 Task: View the added followers on the profile page
Action: Mouse scrolled (244, 170) with delta (0, 0)
Screenshot: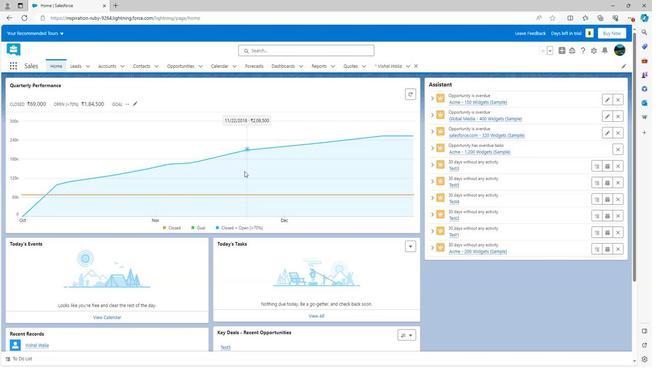 
Action: Mouse scrolled (244, 170) with delta (0, 0)
Screenshot: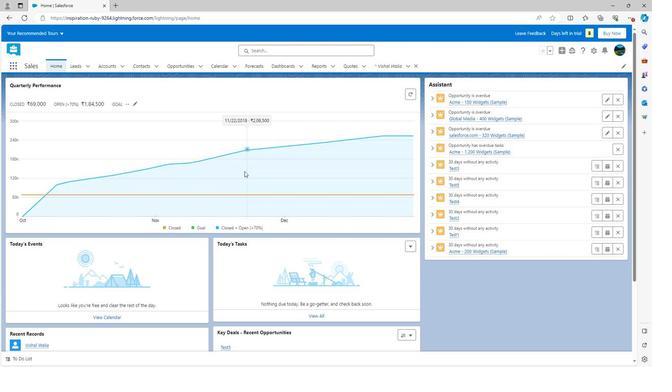 
Action: Mouse scrolled (244, 171) with delta (0, 0)
Screenshot: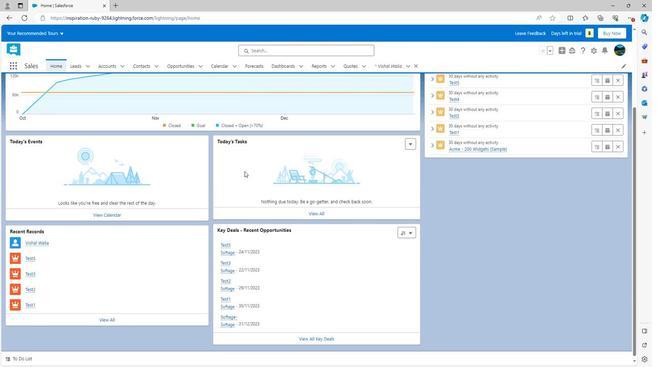 
Action: Mouse scrolled (244, 171) with delta (0, 0)
Screenshot: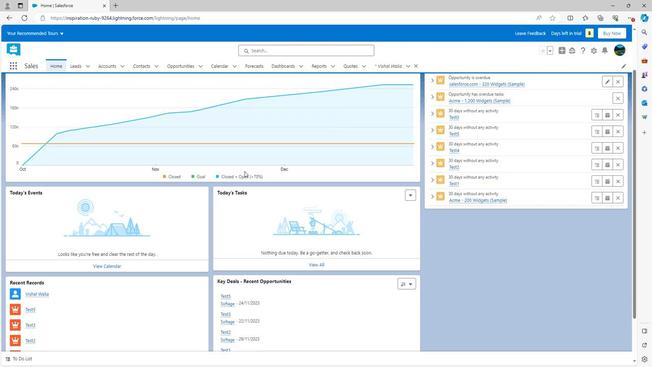 
Action: Mouse scrolled (244, 171) with delta (0, 0)
Screenshot: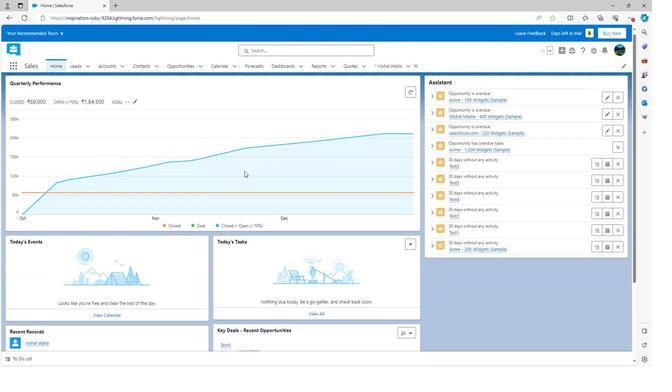 
Action: Mouse scrolled (244, 171) with delta (0, 0)
Screenshot: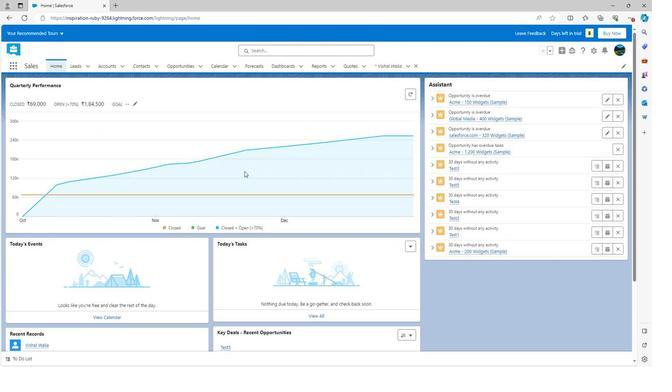 
Action: Mouse moved to (616, 51)
Screenshot: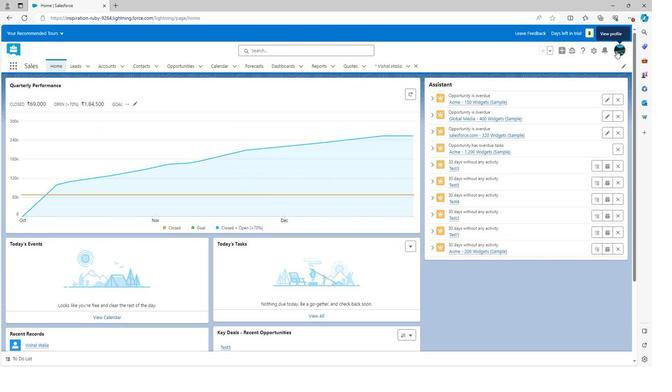 
Action: Mouse pressed left at (616, 51)
Screenshot: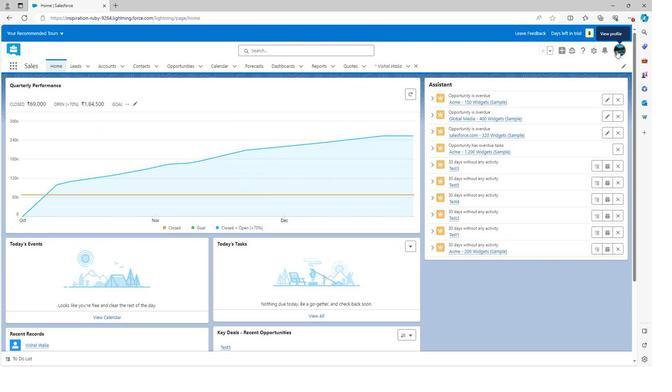 
Action: Mouse moved to (514, 77)
Screenshot: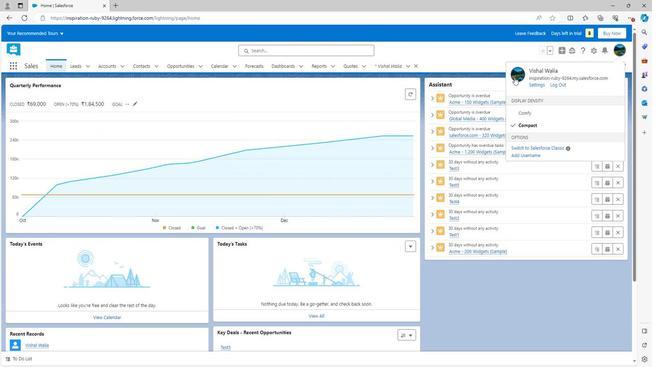 
Action: Mouse pressed left at (514, 77)
Screenshot: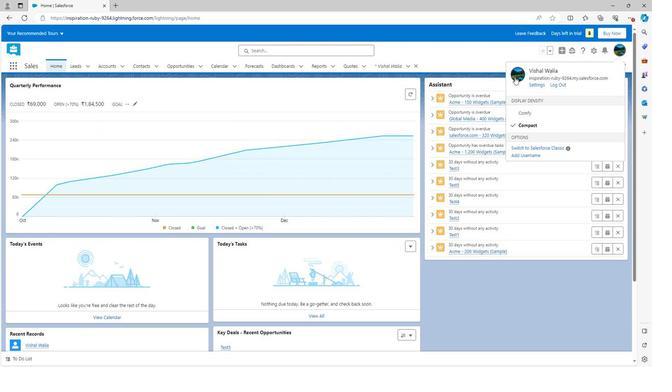 
Action: Mouse moved to (485, 228)
Screenshot: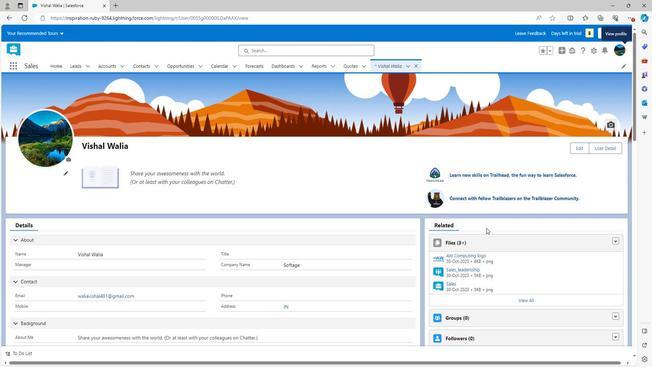 
Action: Mouse scrolled (485, 227) with delta (0, 0)
Screenshot: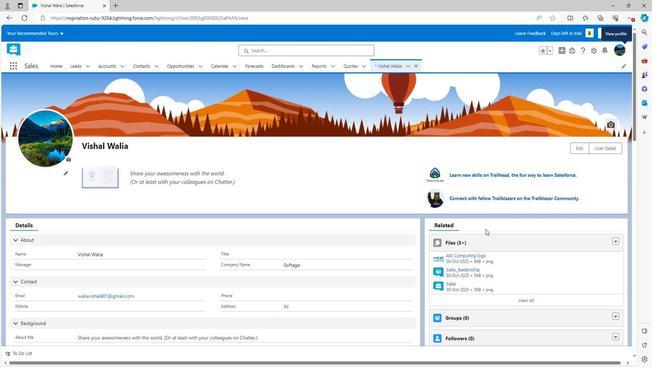 
Action: Mouse scrolled (485, 227) with delta (0, 0)
Screenshot: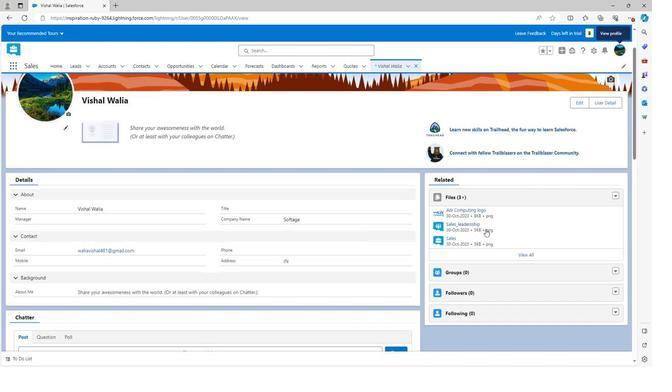 
Action: Mouse scrolled (485, 227) with delta (0, 0)
Screenshot: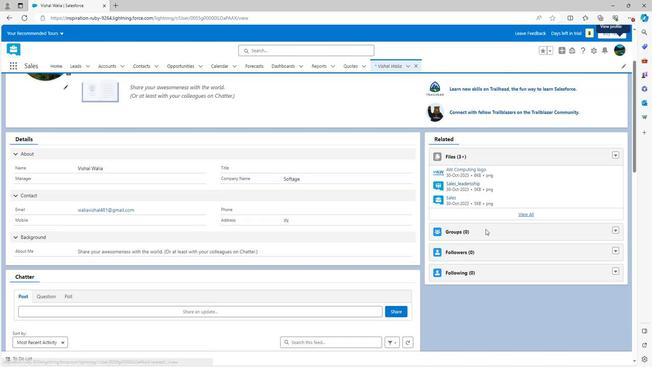 
Action: Mouse moved to (468, 201)
Screenshot: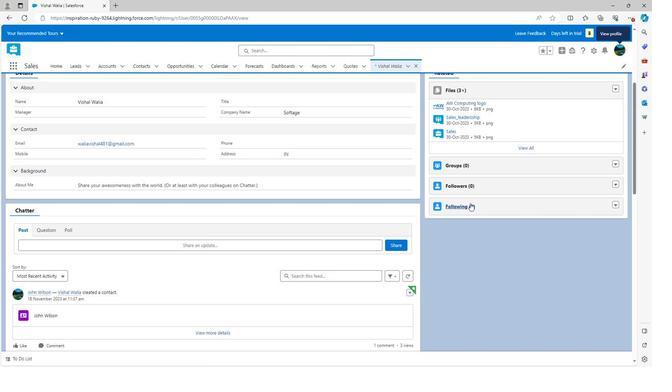 
Action: Mouse pressed left at (468, 201)
Screenshot: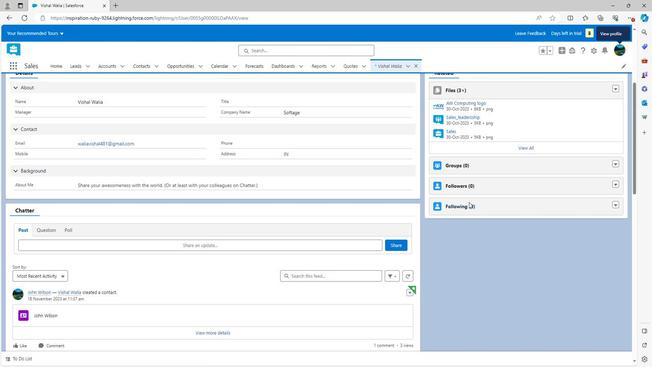 
Action: Mouse moved to (459, 208)
Screenshot: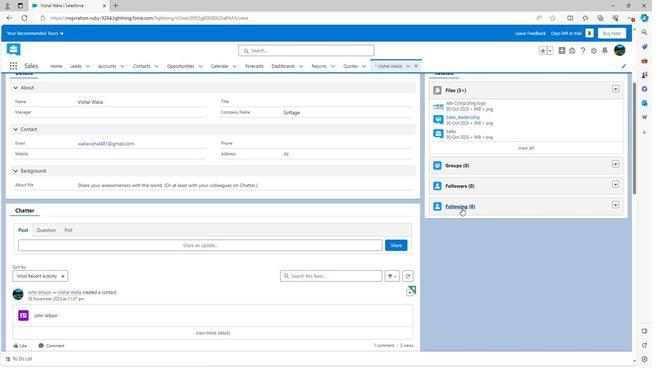 
Action: Mouse pressed left at (459, 208)
Screenshot: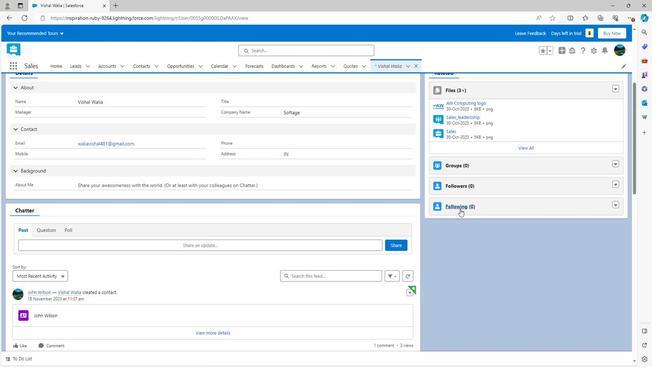 
Action: Mouse moved to (5, 19)
Screenshot: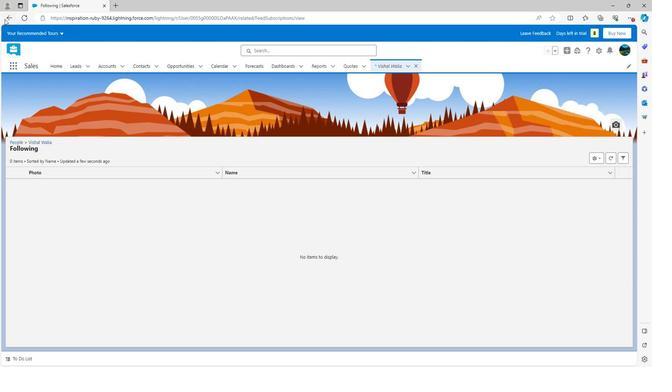 
Action: Mouse pressed left at (5, 19)
Screenshot: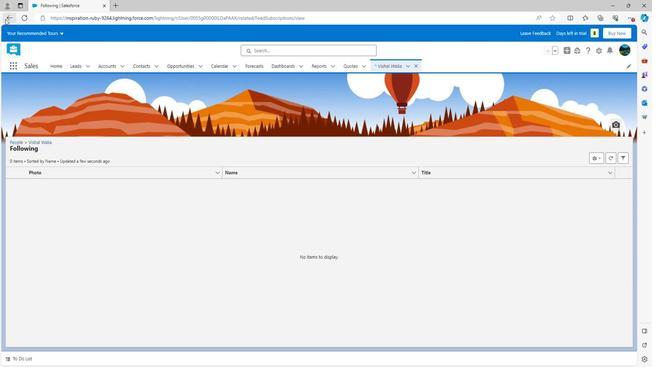 
Action: Mouse moved to (611, 189)
Screenshot: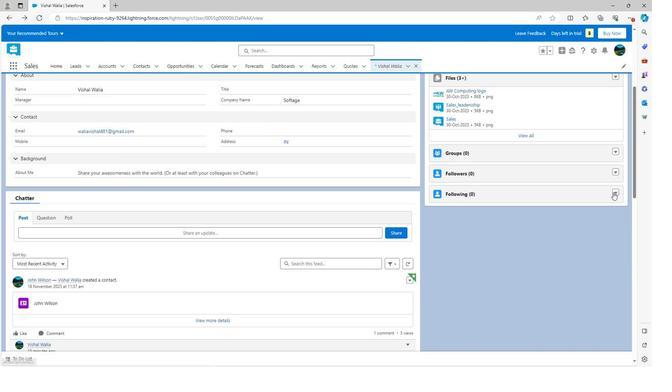 
Action: Mouse pressed left at (611, 189)
Screenshot: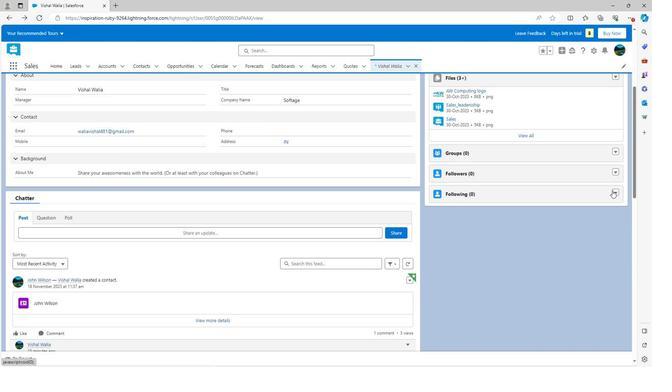 
Action: Mouse moved to (551, 218)
Screenshot: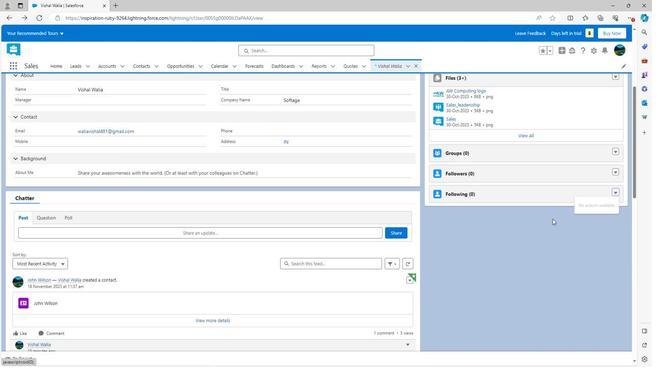 
Action: Mouse pressed left at (551, 218)
Screenshot: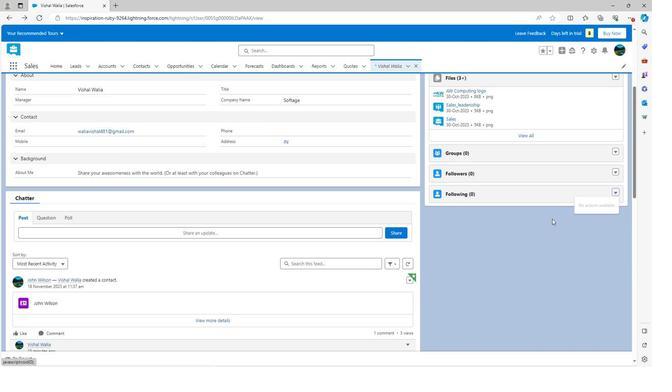 
Action: Mouse moved to (321, 217)
Screenshot: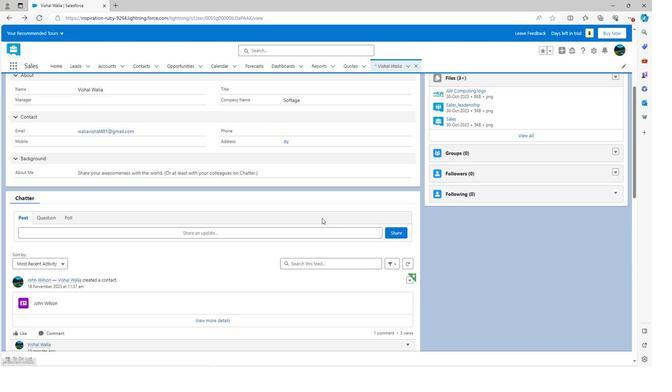 
Action: Mouse scrolled (321, 217) with delta (0, 0)
Screenshot: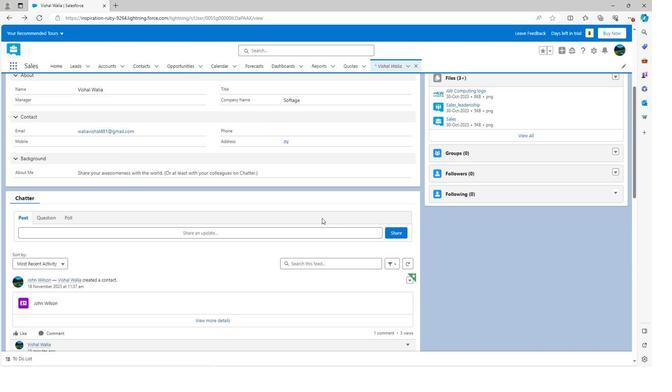 
Action: Mouse scrolled (321, 217) with delta (0, 0)
Screenshot: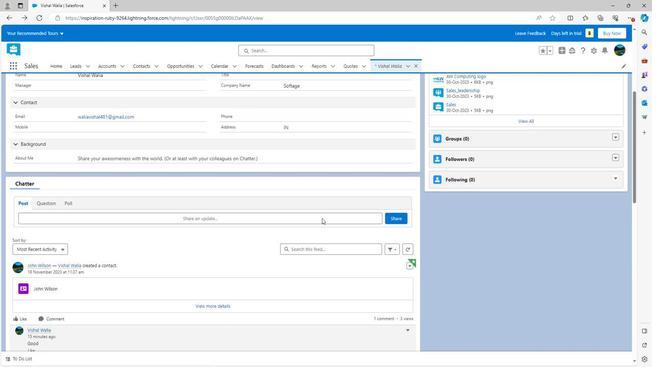 
Action: Mouse scrolled (321, 217) with delta (0, 0)
Screenshot: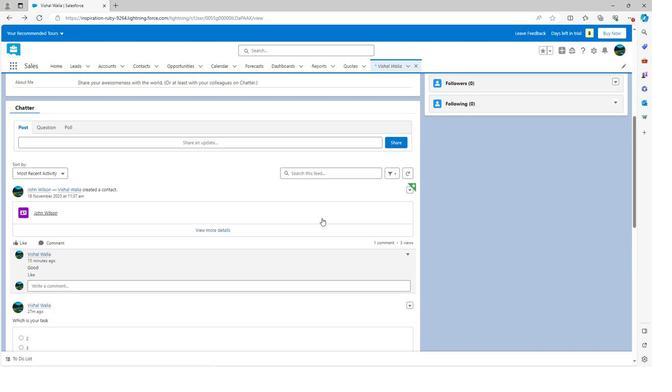
Action: Mouse scrolled (321, 217) with delta (0, 0)
Screenshot: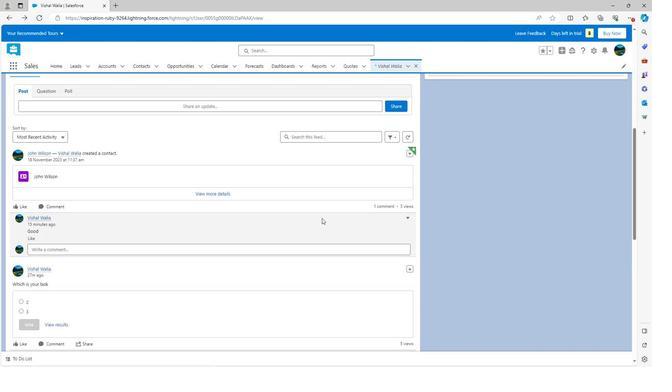 
Action: Mouse scrolled (321, 217) with delta (0, 0)
Screenshot: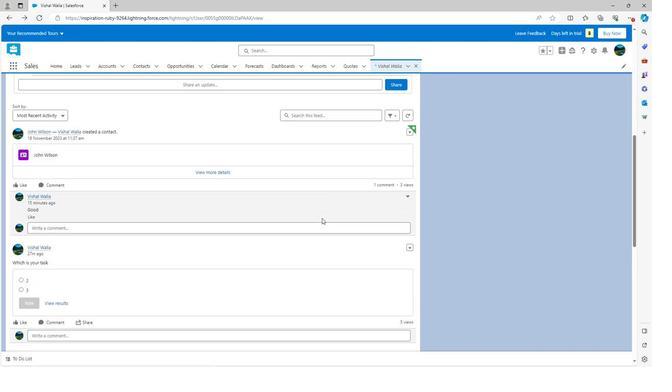 
Action: Mouse scrolled (321, 217) with delta (0, 0)
Screenshot: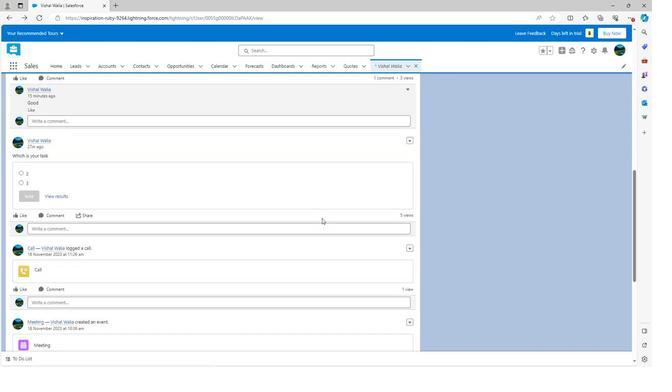 
Action: Mouse scrolled (321, 217) with delta (0, 0)
Screenshot: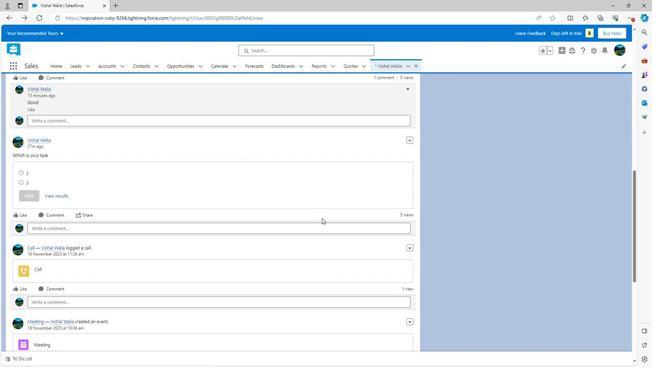 
Action: Mouse scrolled (321, 217) with delta (0, 0)
Screenshot: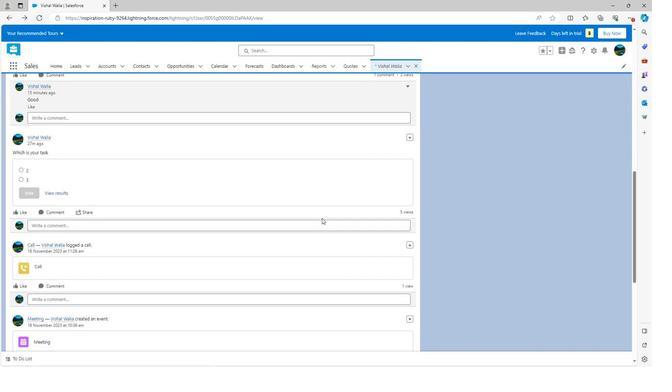 
Action: Mouse scrolled (321, 217) with delta (0, 0)
Screenshot: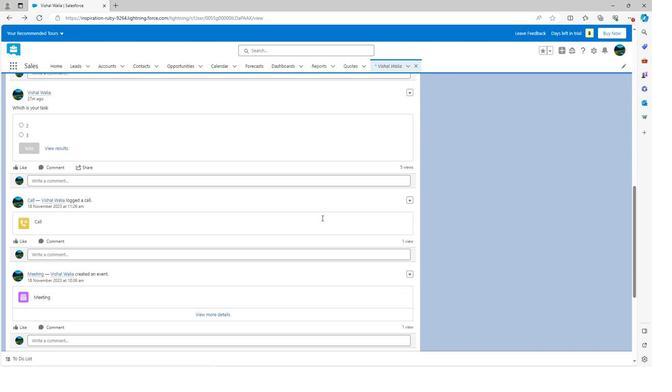 
Action: Mouse scrolled (321, 217) with delta (0, 0)
Screenshot: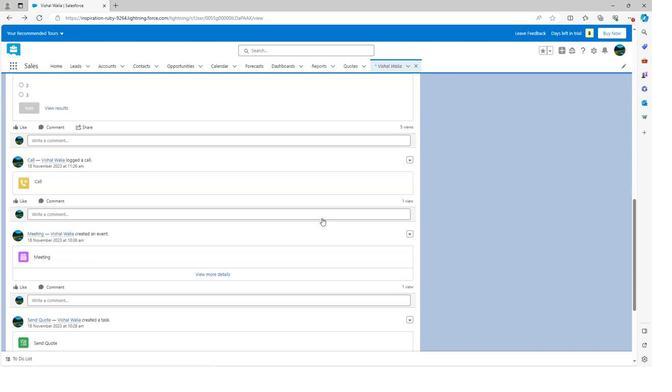 
Action: Mouse scrolled (321, 217) with delta (0, 0)
Screenshot: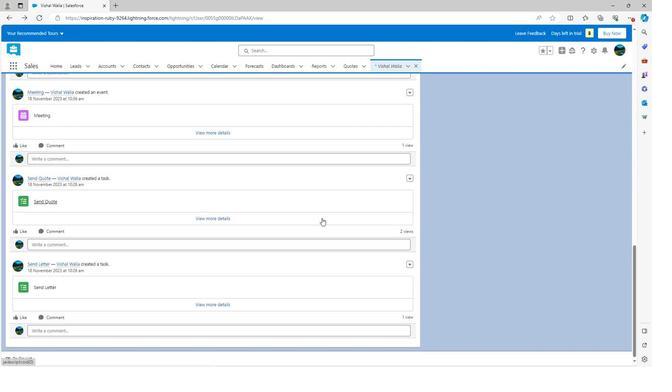 
Action: Mouse scrolled (321, 217) with delta (0, 0)
Screenshot: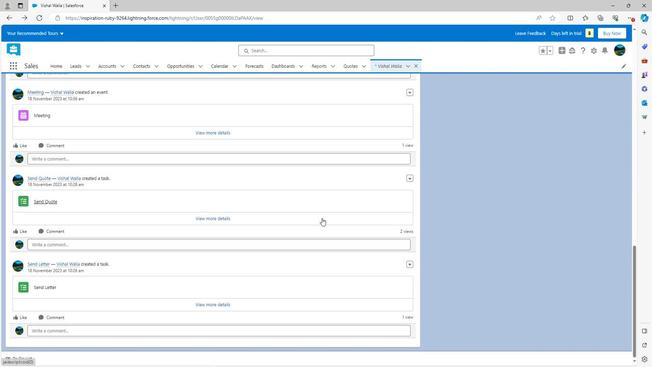 
Action: Mouse scrolled (321, 217) with delta (0, 0)
Screenshot: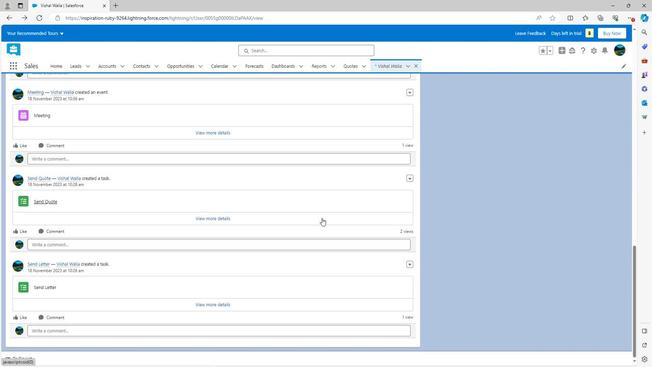 
Action: Mouse scrolled (321, 217) with delta (0, 0)
Screenshot: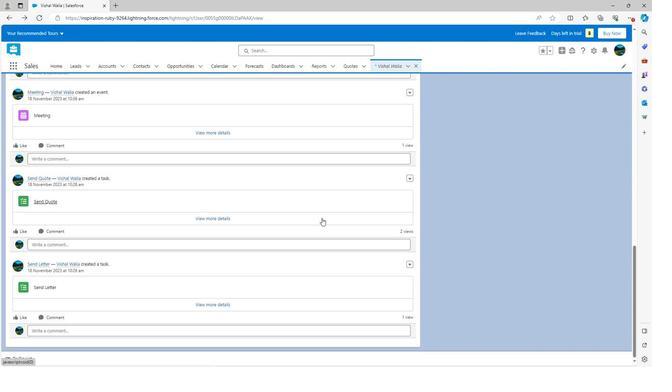 
Action: Mouse scrolled (321, 217) with delta (0, 0)
Screenshot: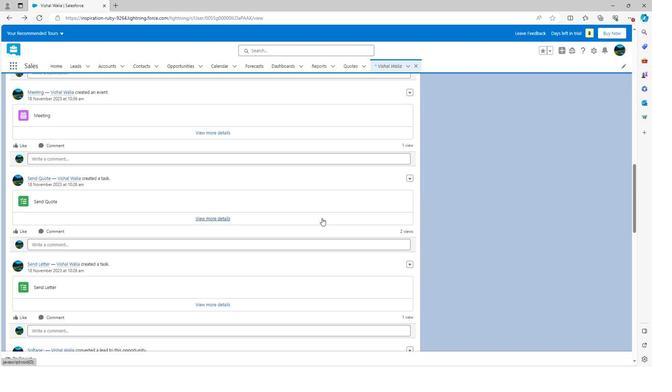 
Action: Mouse scrolled (321, 217) with delta (0, 0)
Screenshot: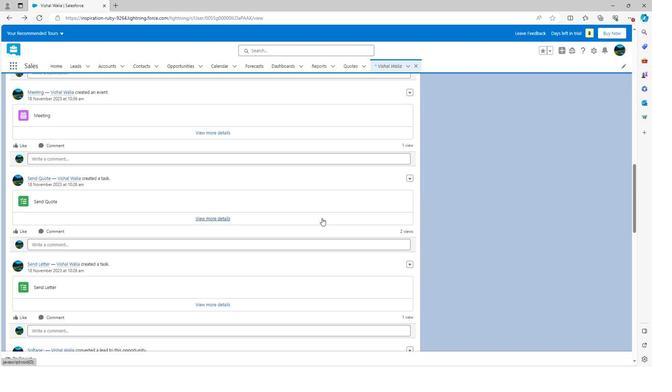 
Action: Mouse scrolled (321, 217) with delta (0, 0)
Screenshot: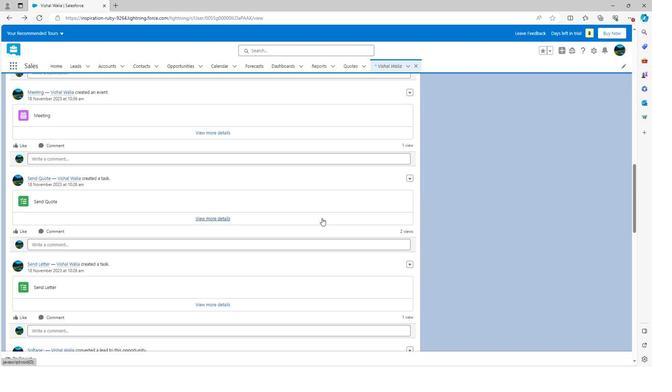 
Action: Mouse scrolled (321, 217) with delta (0, 0)
Screenshot: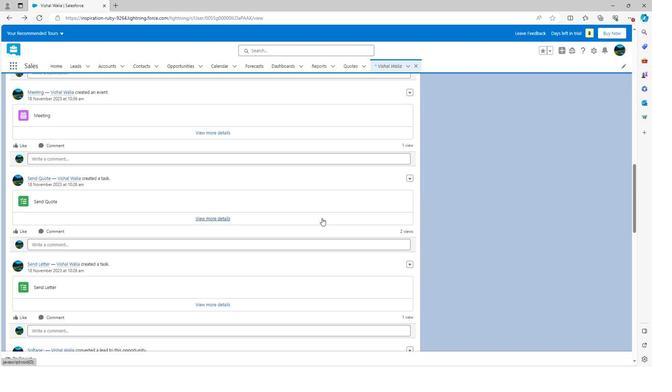 
Action: Mouse scrolled (321, 217) with delta (0, 0)
Screenshot: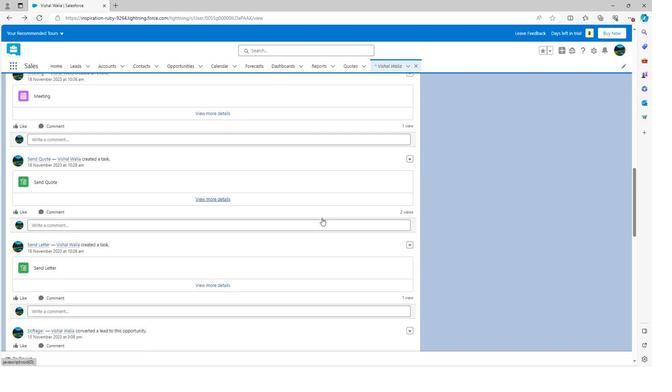 
Action: Mouse scrolled (321, 217) with delta (0, 0)
Screenshot: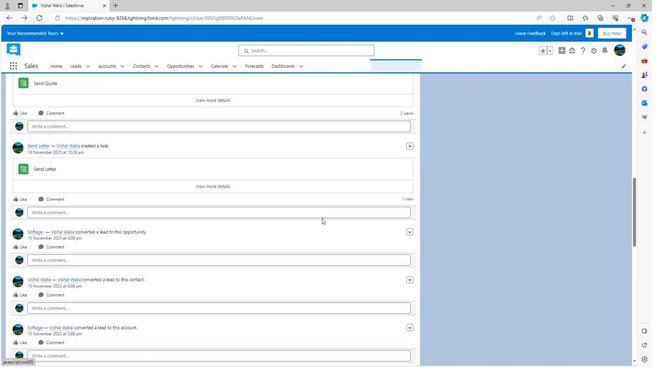
Action: Mouse scrolled (321, 217) with delta (0, 0)
Screenshot: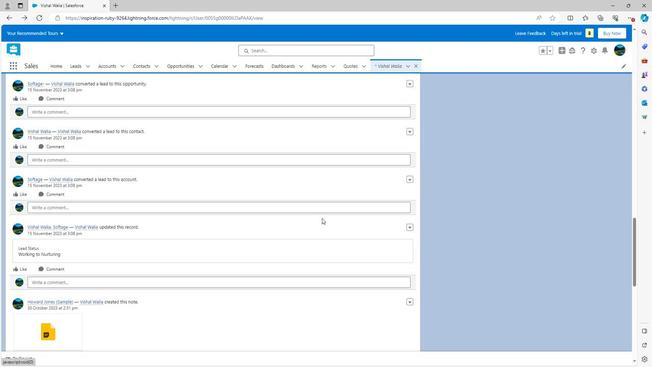 
Action: Mouse moved to (321, 217)
Screenshot: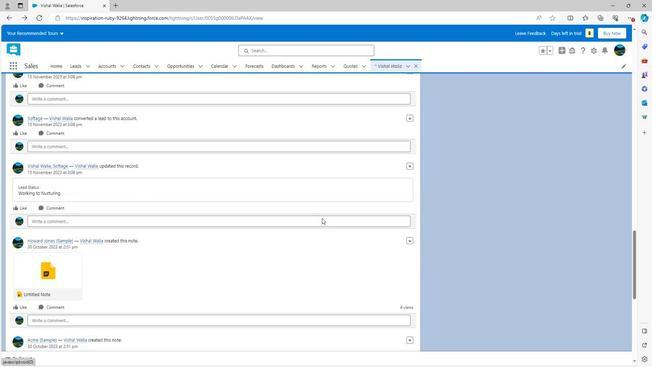 
Action: Mouse scrolled (321, 217) with delta (0, 0)
Screenshot: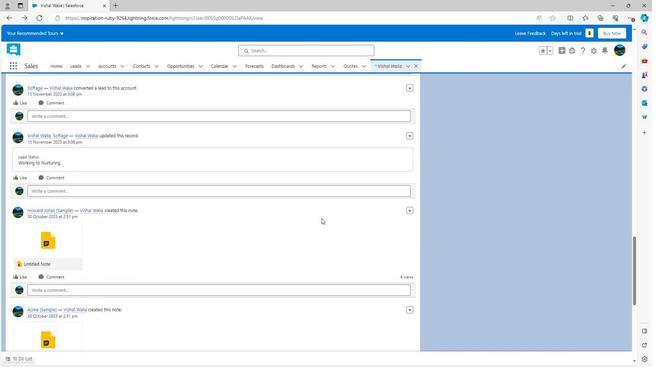 
Action: Mouse scrolled (321, 217) with delta (0, 0)
Screenshot: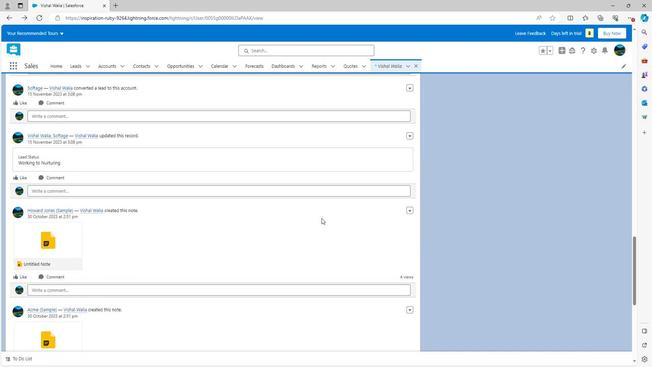 
Action: Mouse scrolled (321, 217) with delta (0, 0)
Screenshot: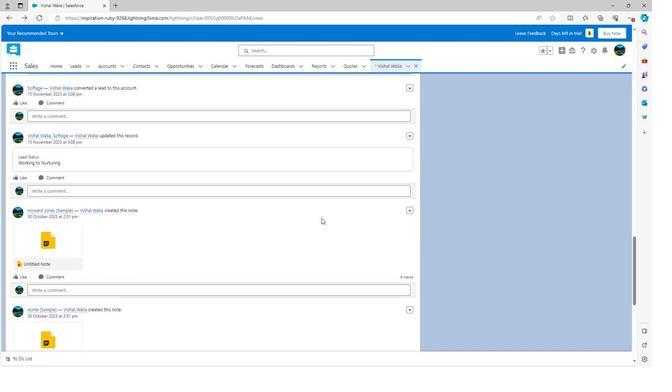 
Action: Mouse scrolled (321, 217) with delta (0, 0)
Screenshot: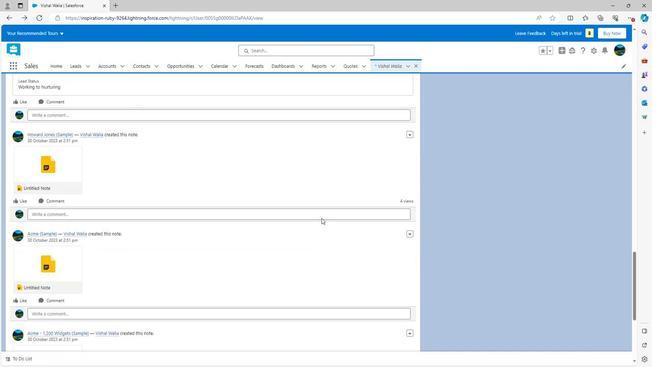 
Action: Mouse moved to (320, 217)
Screenshot: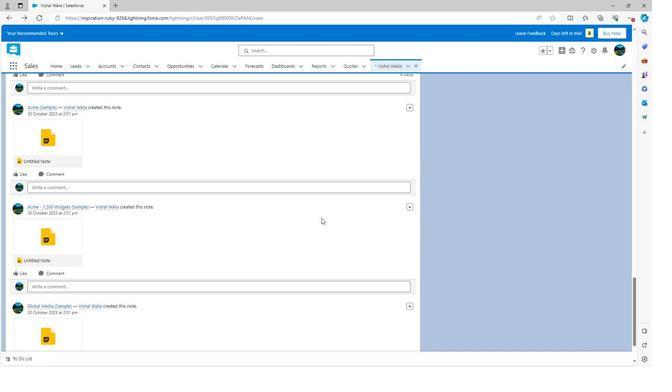 
Action: Mouse scrolled (320, 217) with delta (0, 0)
Screenshot: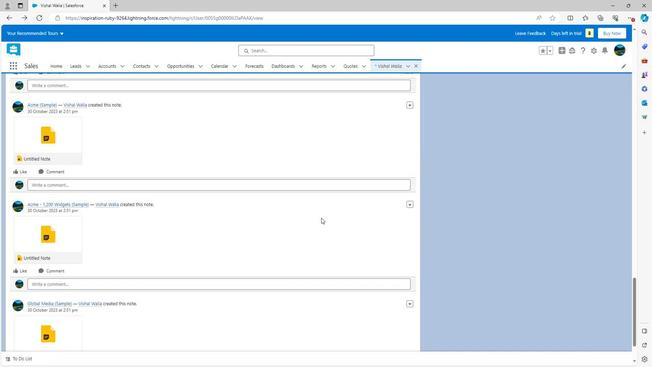 
Action: Mouse scrolled (320, 217) with delta (0, 0)
Screenshot: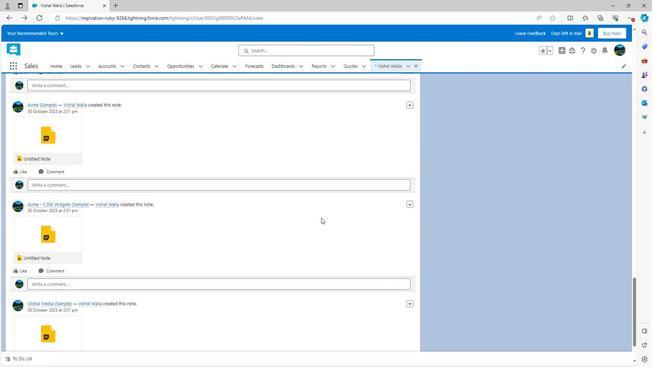 
Action: Mouse scrolled (320, 217) with delta (0, 0)
Screenshot: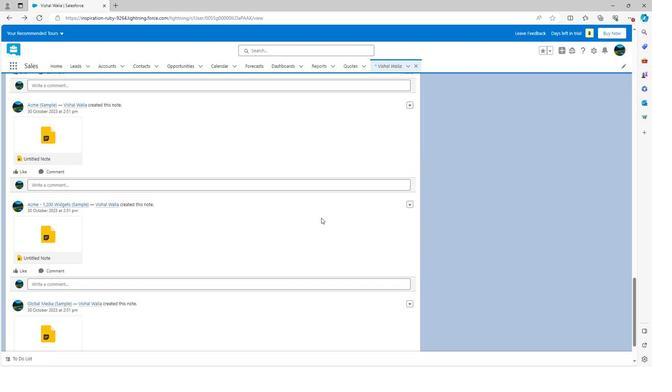 
Action: Mouse scrolled (320, 217) with delta (0, 0)
Screenshot: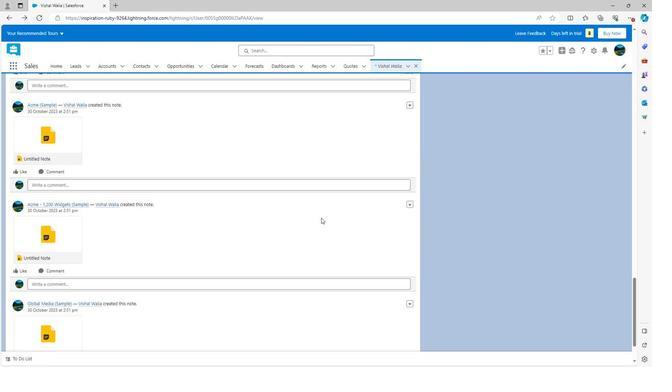 
Action: Mouse scrolled (320, 217) with delta (0, 0)
Screenshot: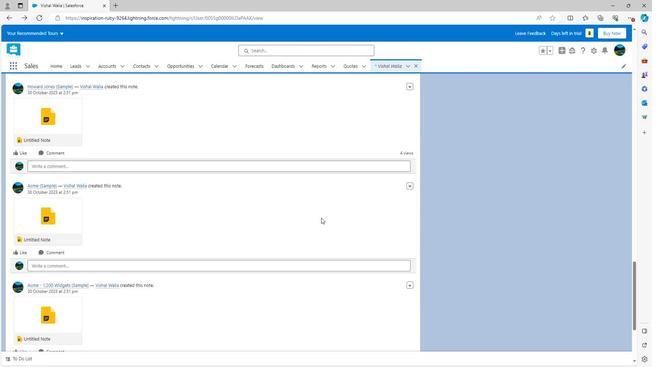 
Action: Mouse moved to (320, 216)
Screenshot: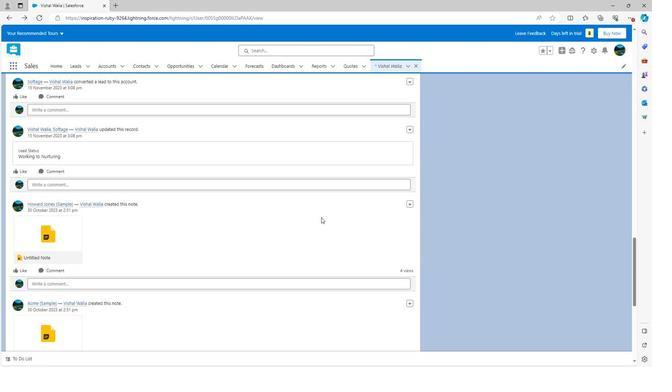 
Action: Mouse scrolled (320, 217) with delta (0, 0)
Screenshot: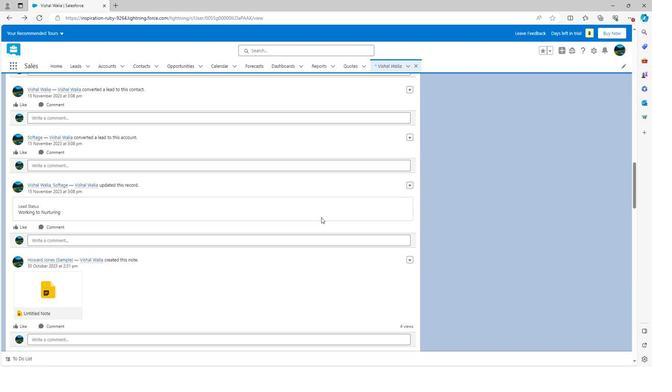 
Action: Mouse scrolled (320, 217) with delta (0, 0)
Screenshot: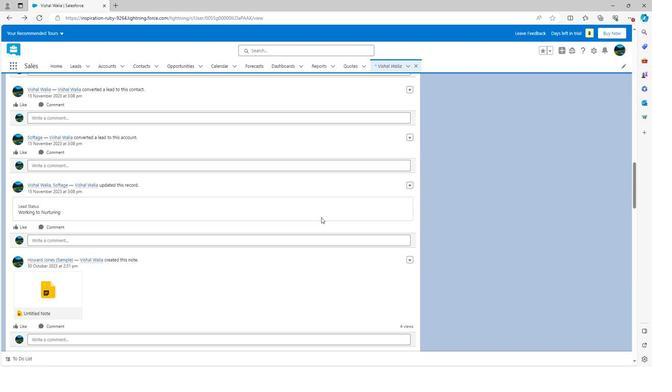 
Action: Mouse scrolled (320, 217) with delta (0, 0)
Screenshot: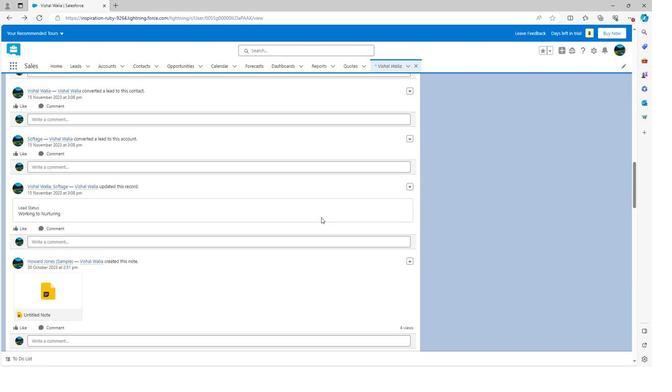 
Action: Mouse scrolled (320, 217) with delta (0, 0)
Screenshot: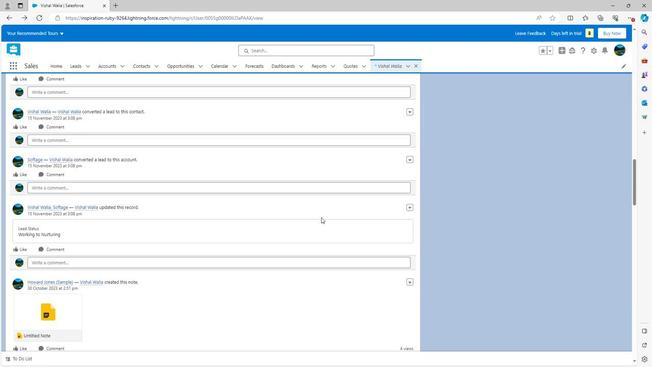
Action: Mouse scrolled (320, 217) with delta (0, 0)
Screenshot: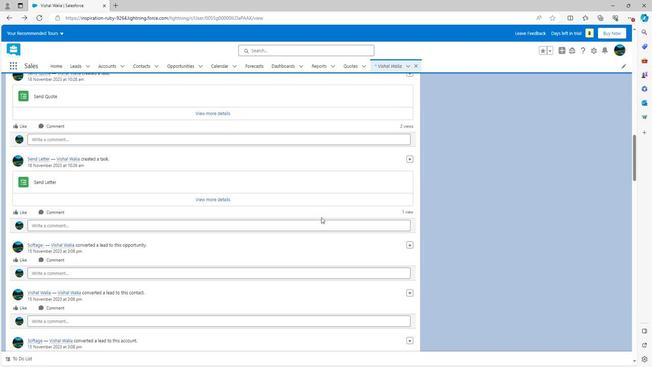 
Action: Mouse scrolled (320, 217) with delta (0, 0)
Screenshot: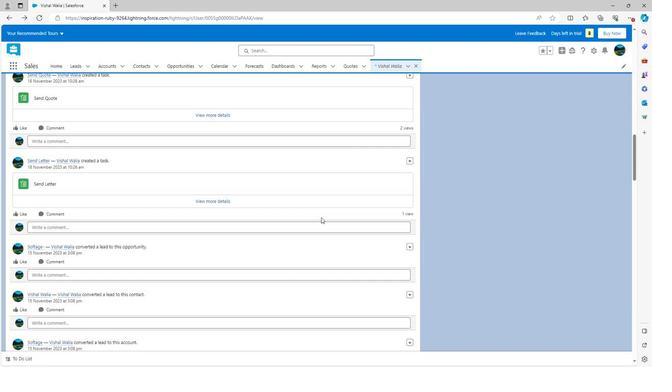 
Action: Mouse scrolled (320, 217) with delta (0, 0)
Screenshot: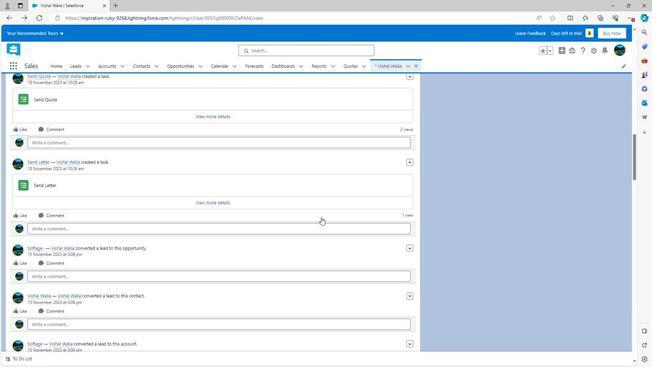
Action: Mouse scrolled (320, 217) with delta (0, 0)
Screenshot: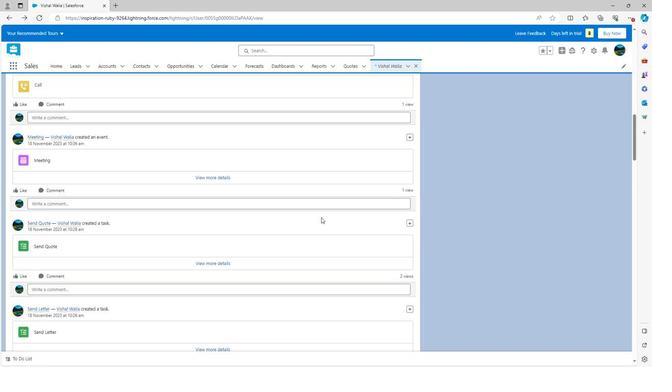 
Action: Mouse scrolled (320, 217) with delta (0, 0)
Screenshot: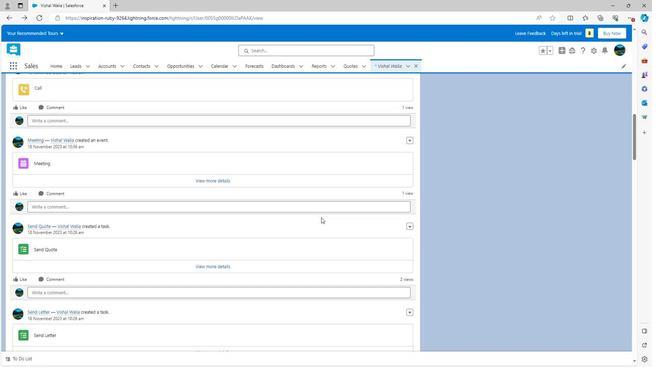 
Action: Mouse scrolled (320, 217) with delta (0, 0)
Screenshot: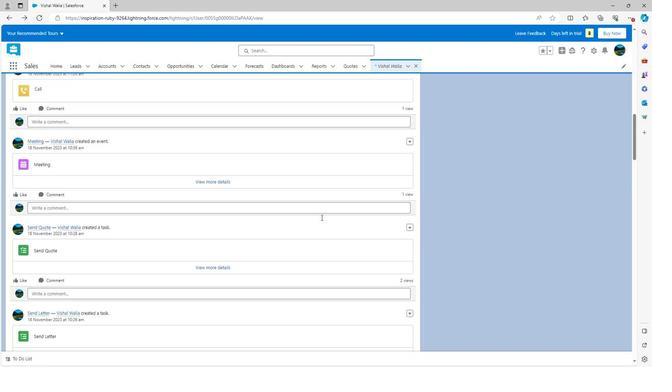 
Action: Mouse moved to (321, 215)
Screenshot: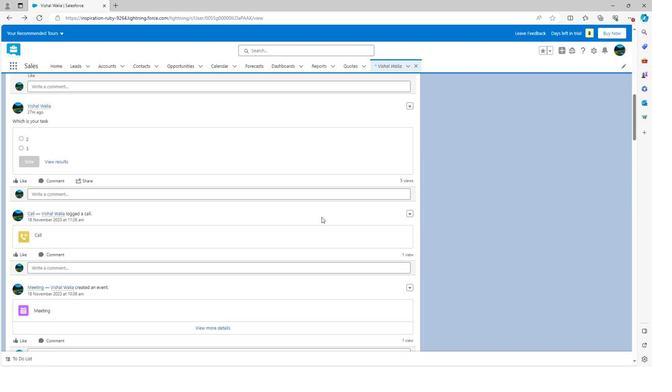 
Action: Mouse scrolled (321, 216) with delta (0, 0)
Screenshot: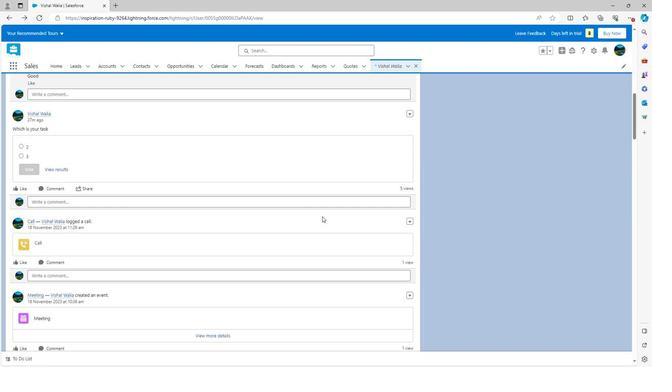 
Action: Mouse scrolled (321, 216) with delta (0, 0)
Screenshot: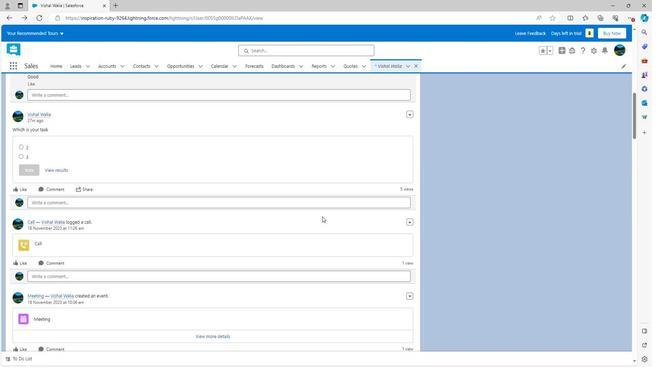 
Action: Mouse scrolled (321, 216) with delta (0, 0)
Screenshot: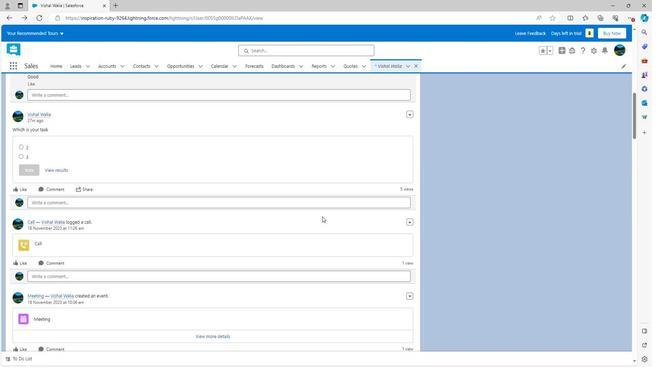 
Action: Mouse scrolled (321, 216) with delta (0, 0)
Screenshot: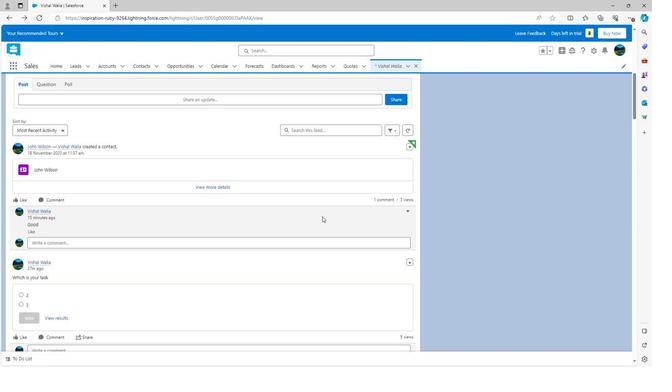 
Action: Mouse scrolled (321, 216) with delta (0, 0)
Screenshot: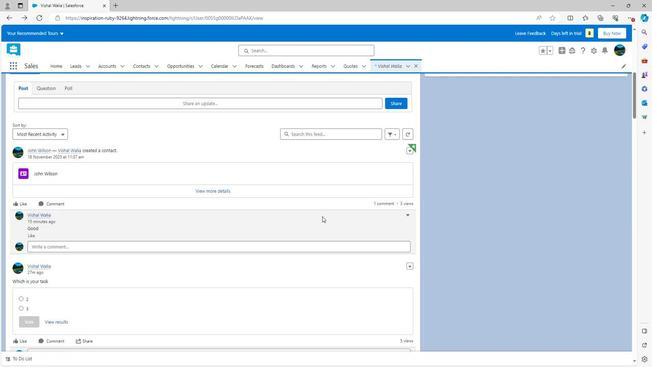 
Action: Mouse scrolled (321, 216) with delta (0, 0)
Screenshot: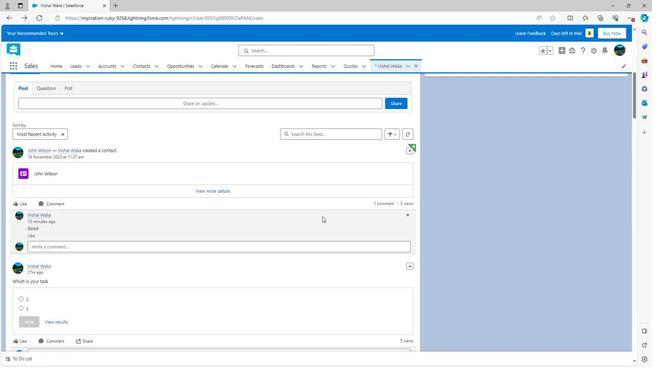 
Action: Mouse scrolled (321, 216) with delta (0, 0)
Screenshot: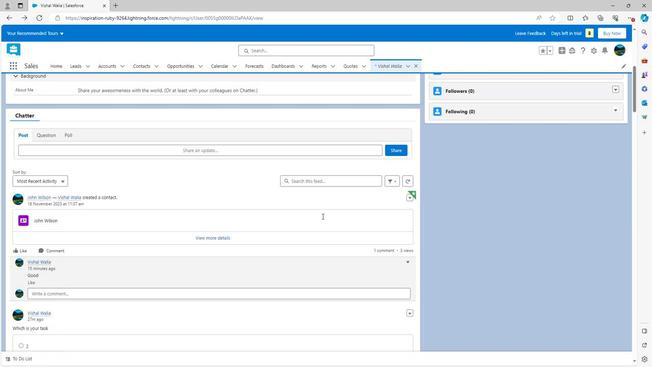 
Action: Mouse scrolled (321, 216) with delta (0, 0)
Screenshot: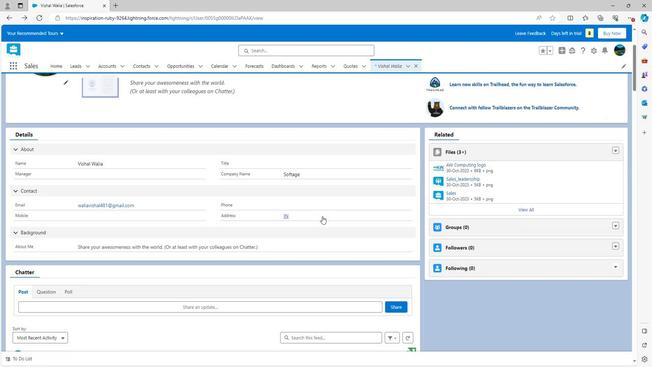
Action: Mouse scrolled (321, 216) with delta (0, 0)
Screenshot: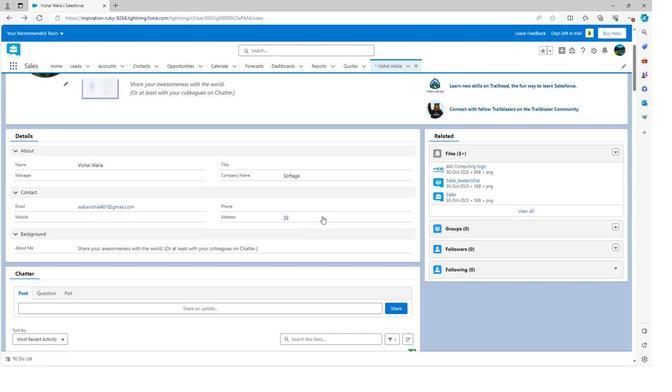 
Action: Mouse scrolled (321, 216) with delta (0, 0)
Screenshot: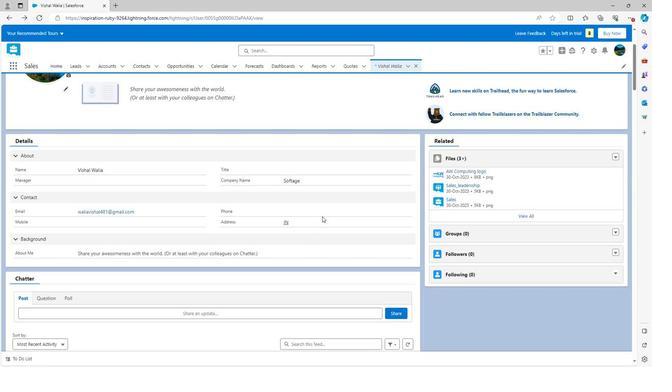 
Action: Mouse scrolled (321, 216) with delta (0, 0)
Screenshot: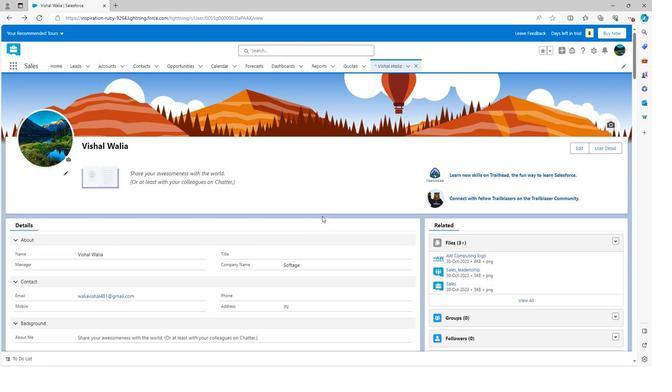 
Action: Mouse scrolled (321, 216) with delta (0, 0)
Screenshot: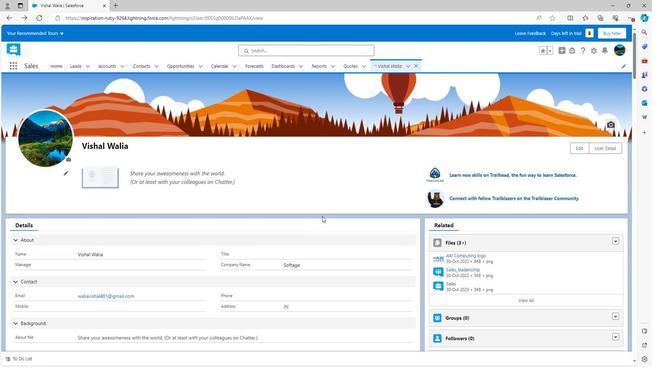 
Action: Mouse moved to (322, 213)
Screenshot: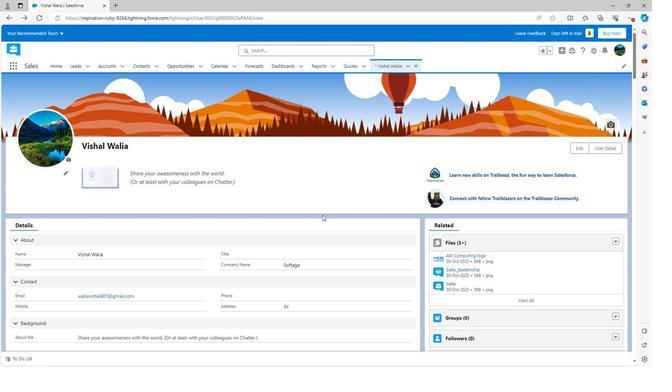 
